 Task: Add Sprouts Sliced Muenster Cheese to the cart.
Action: Mouse pressed left at (21, 81)
Screenshot: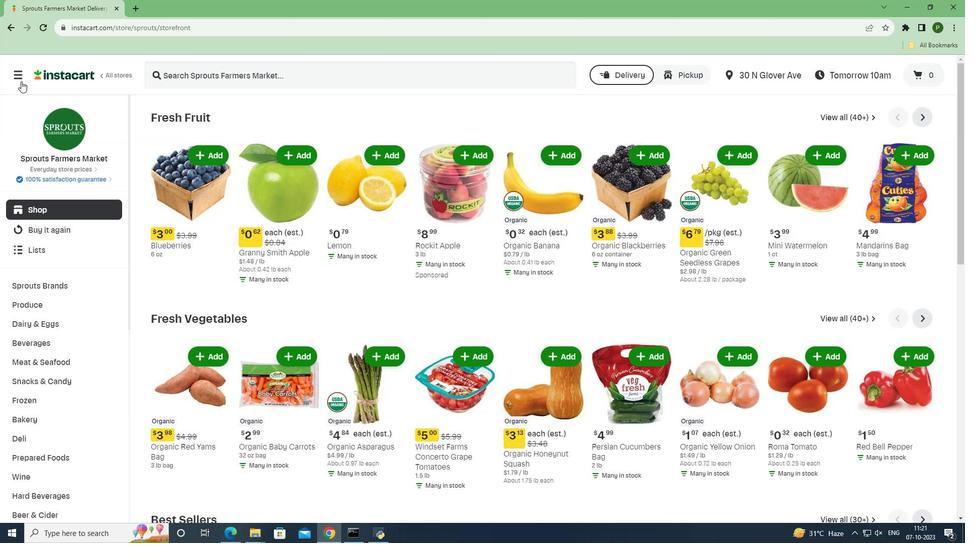 
Action: Mouse moved to (46, 263)
Screenshot: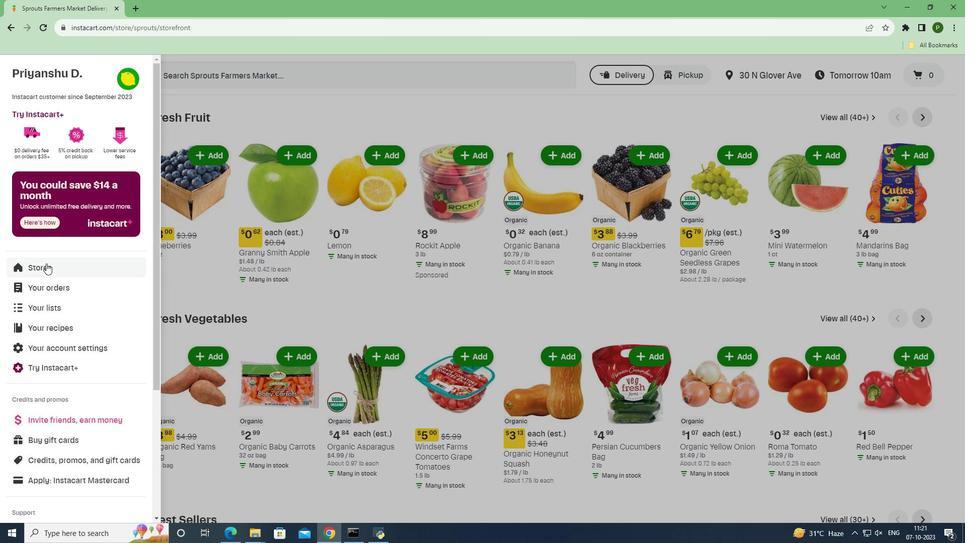 
Action: Mouse pressed left at (46, 263)
Screenshot: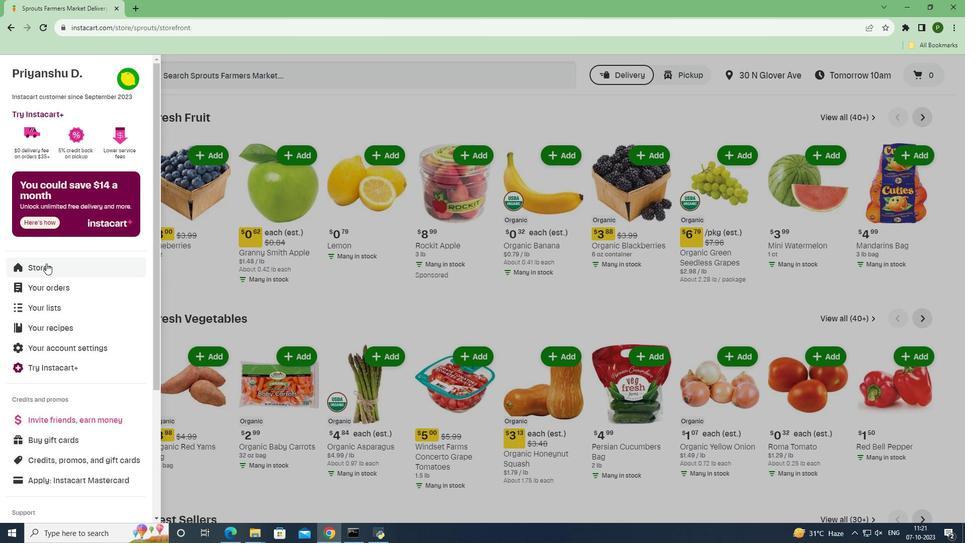 
Action: Mouse moved to (239, 121)
Screenshot: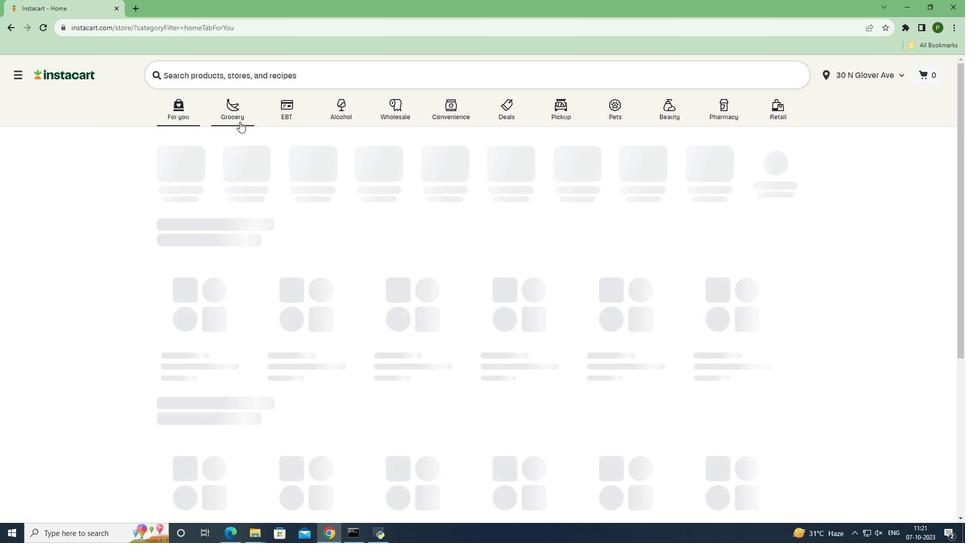 
Action: Mouse pressed left at (239, 121)
Screenshot: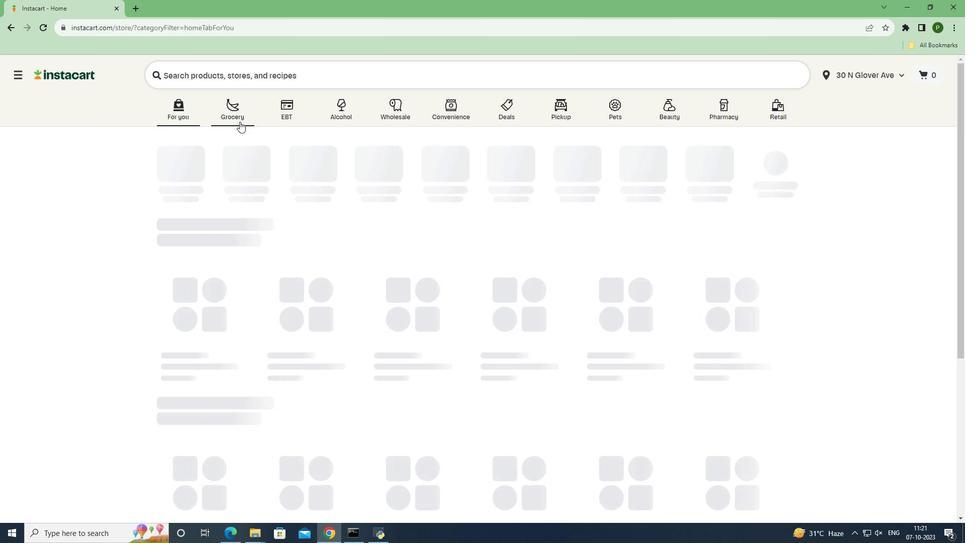 
Action: Mouse moved to (402, 231)
Screenshot: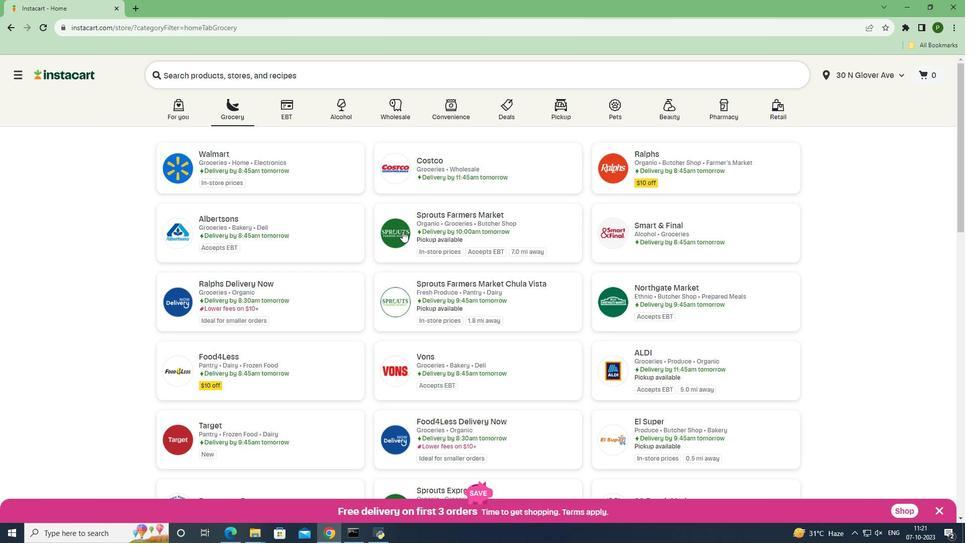 
Action: Mouse pressed left at (402, 231)
Screenshot: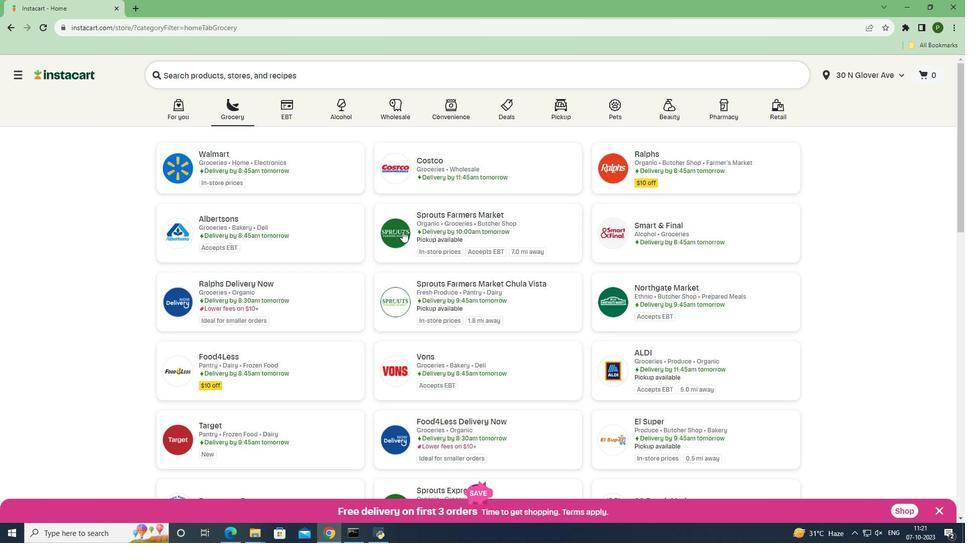
Action: Mouse moved to (75, 322)
Screenshot: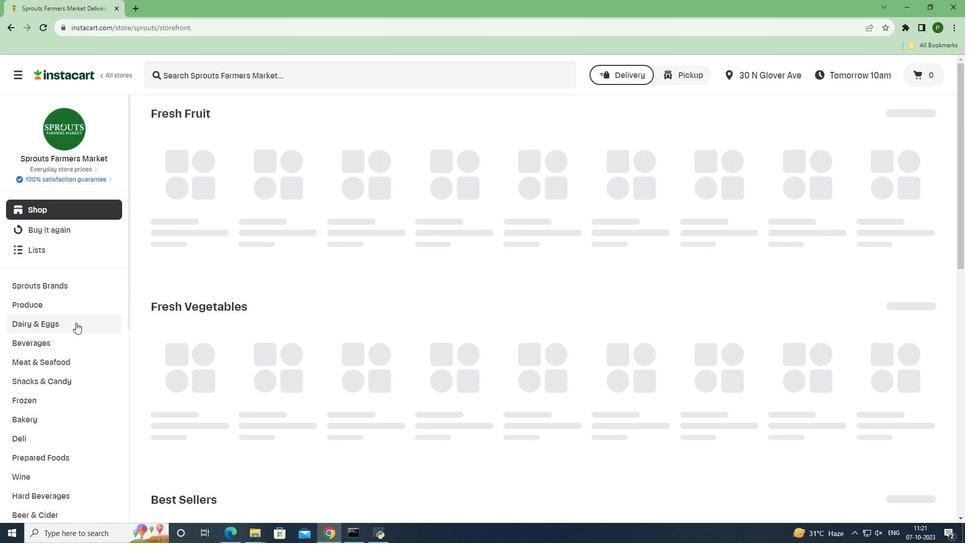 
Action: Mouse pressed left at (75, 322)
Screenshot: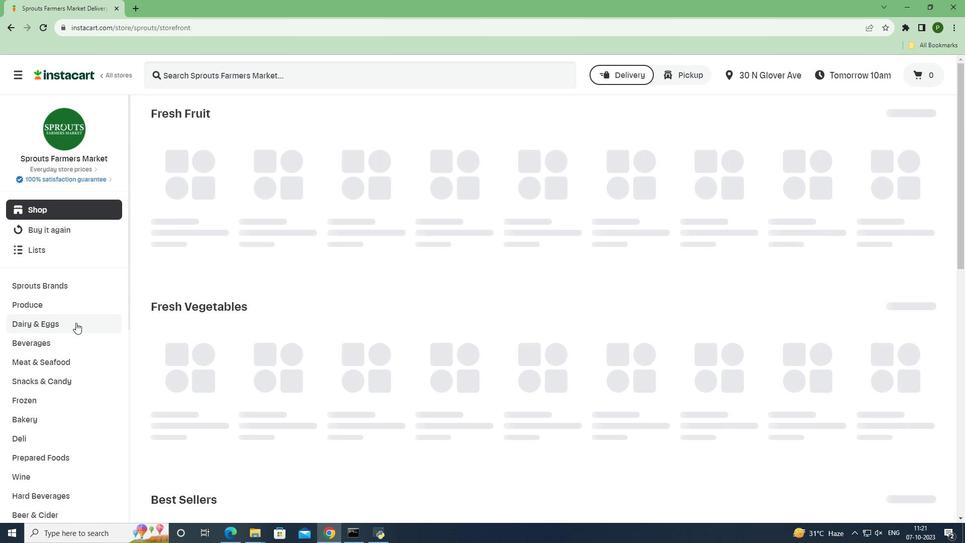 
Action: Mouse moved to (57, 367)
Screenshot: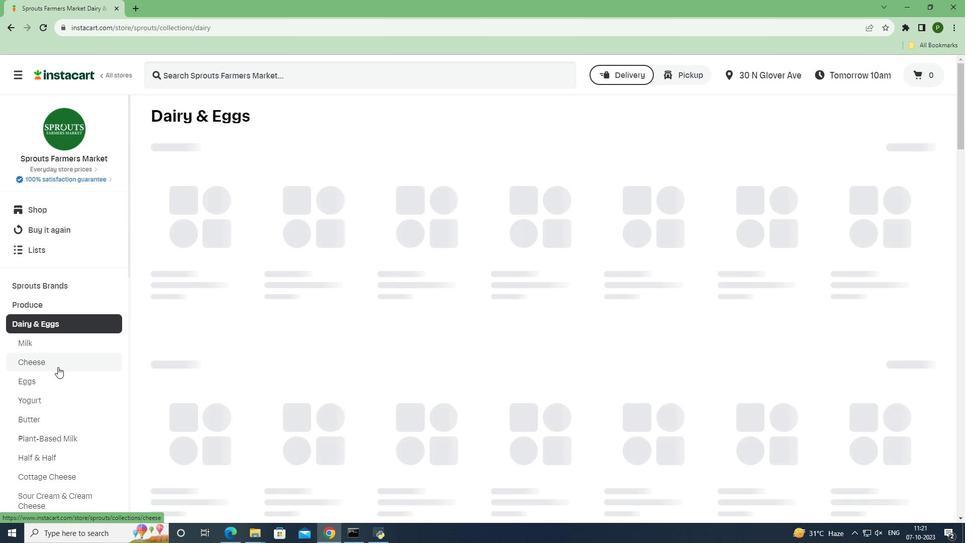 
Action: Mouse pressed left at (57, 367)
Screenshot: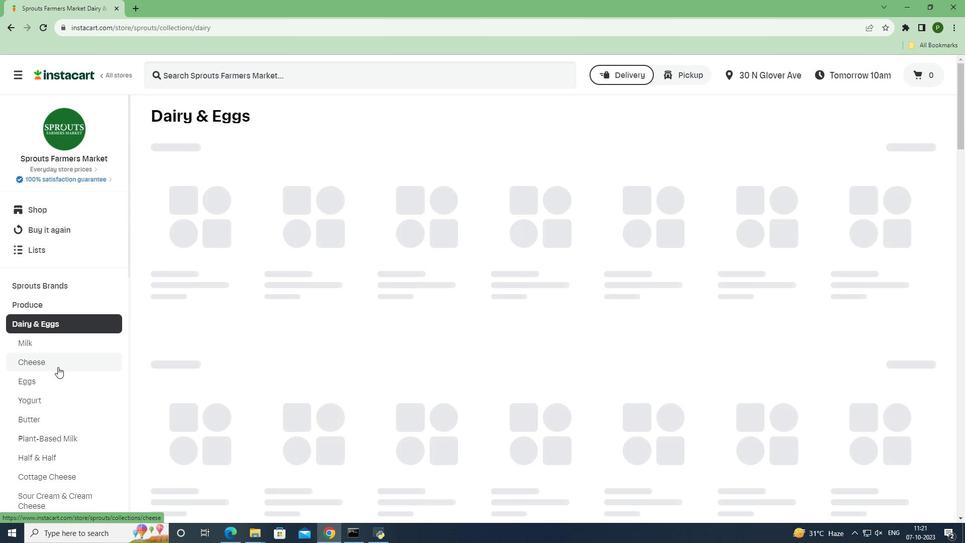 
Action: Mouse moved to (197, 73)
Screenshot: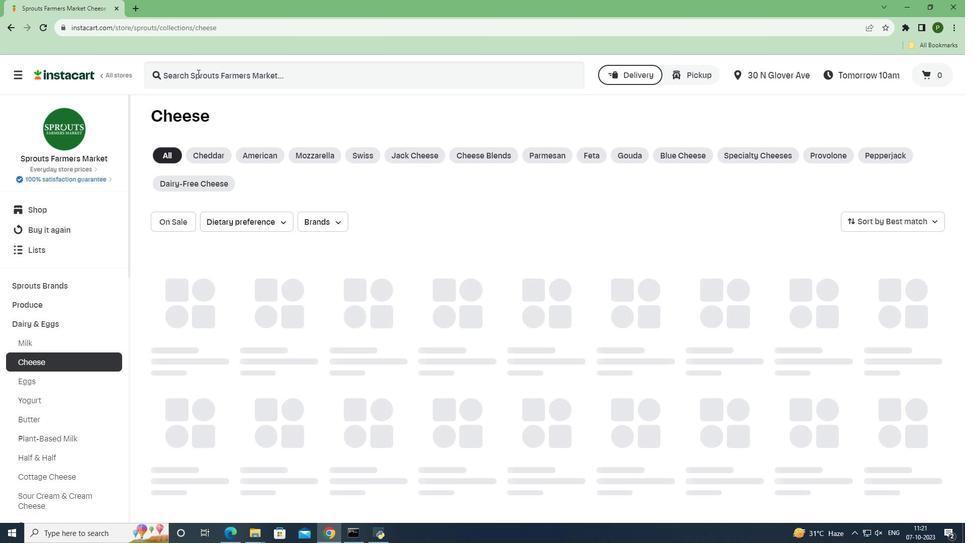 
Action: Mouse pressed left at (197, 73)
Screenshot: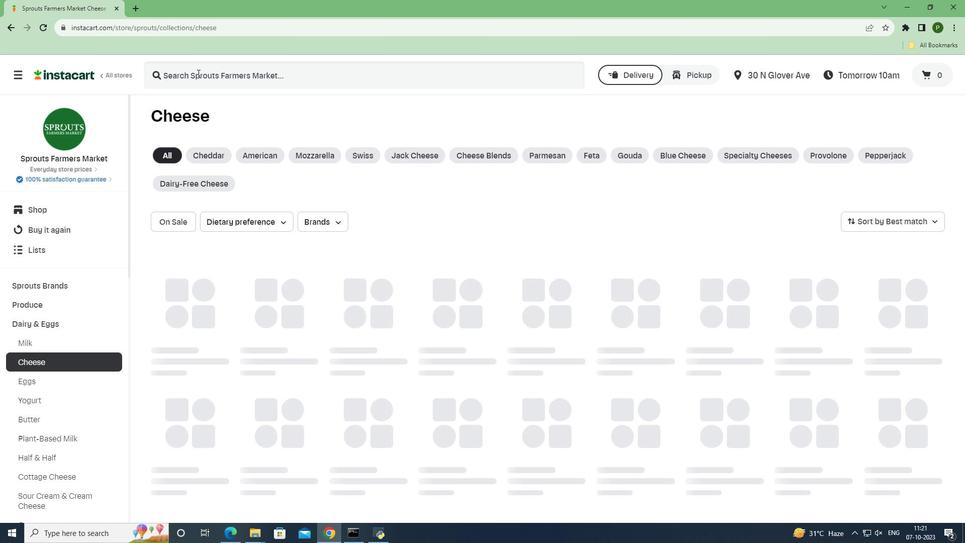 
Action: Key pressed <Key.caps_lock>S<Key.caps_lock>prouts<Key.space><Key.caps_lock>S<Key.caps_lock>liced<Key.space><Key.caps_lock>M<Key.caps_lock>uenster<Key.space><Key.caps_lock>C<Key.caps_lock>heese<Key.space><Key.enter>
Screenshot: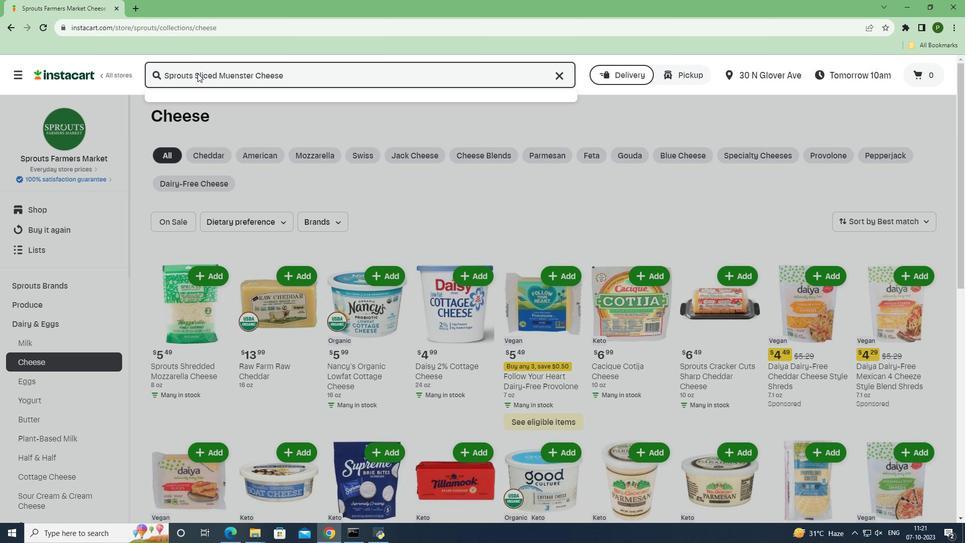 
Action: Mouse moved to (265, 180)
Screenshot: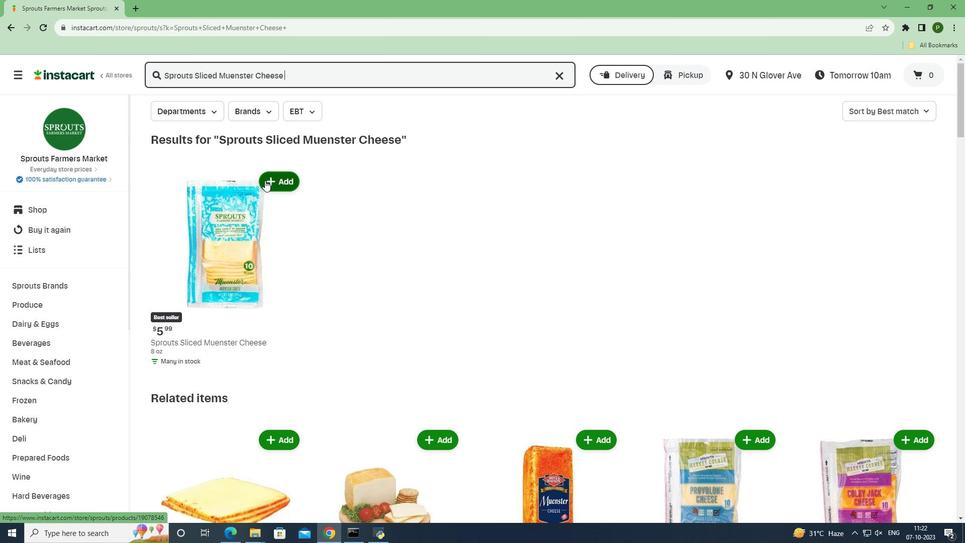 
Action: Mouse pressed left at (265, 180)
Screenshot: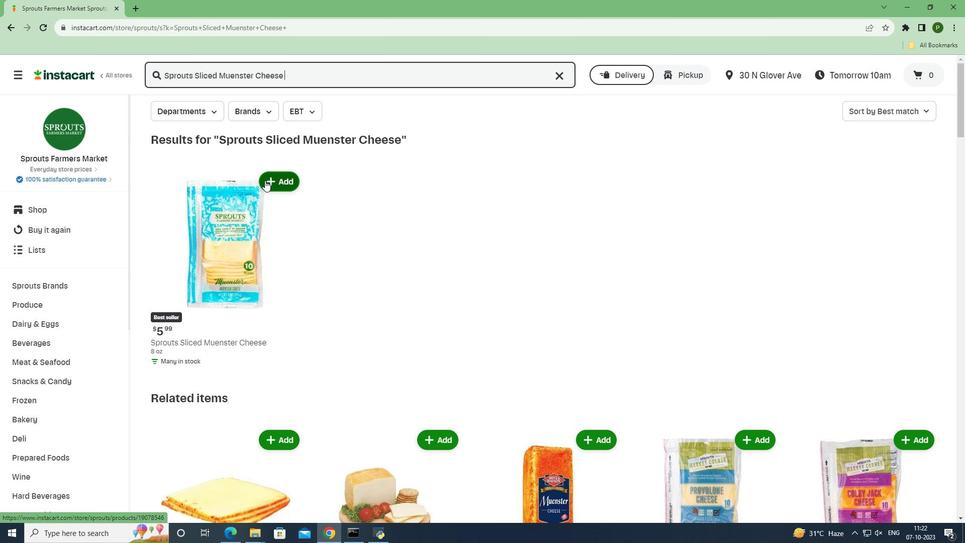 
Action: Mouse moved to (314, 245)
Screenshot: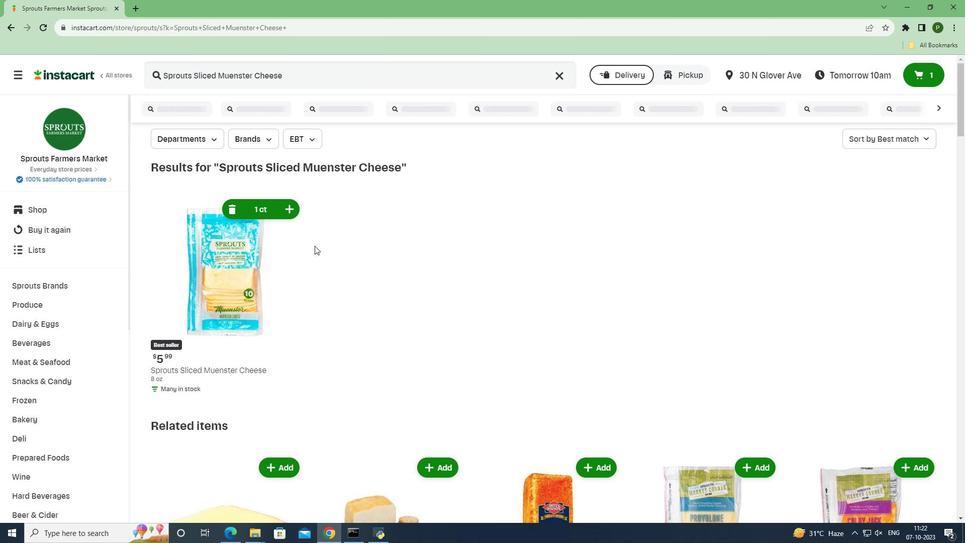 
